 Task: Find public transportation options from Minneapolis, Minnesota, to Chicago, Illinois.
Action: Mouse pressed left at (251, 74)
Screenshot: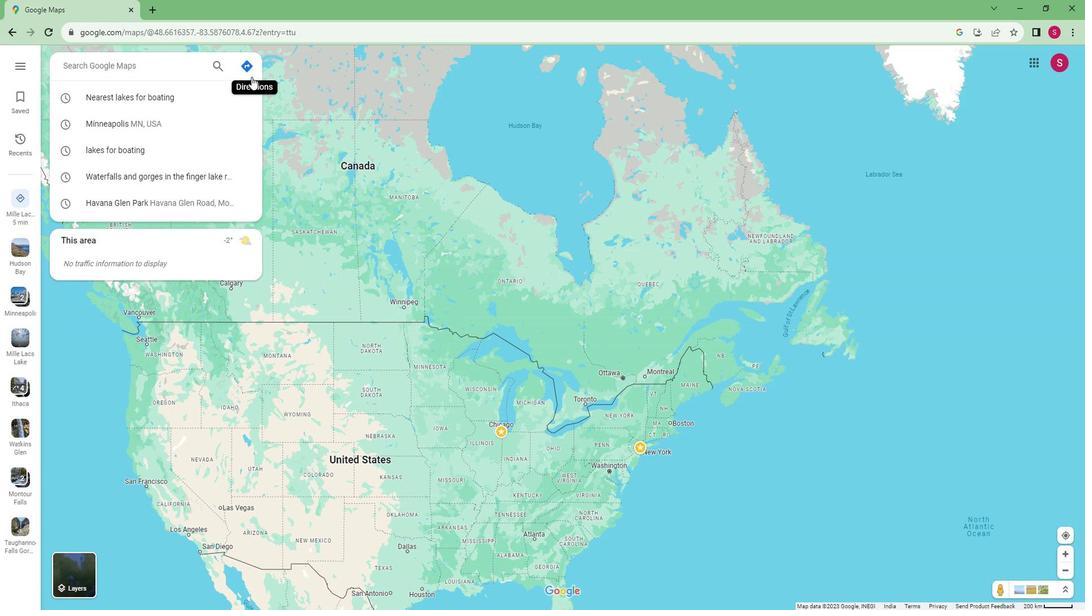 
Action: Mouse moved to (157, 95)
Screenshot: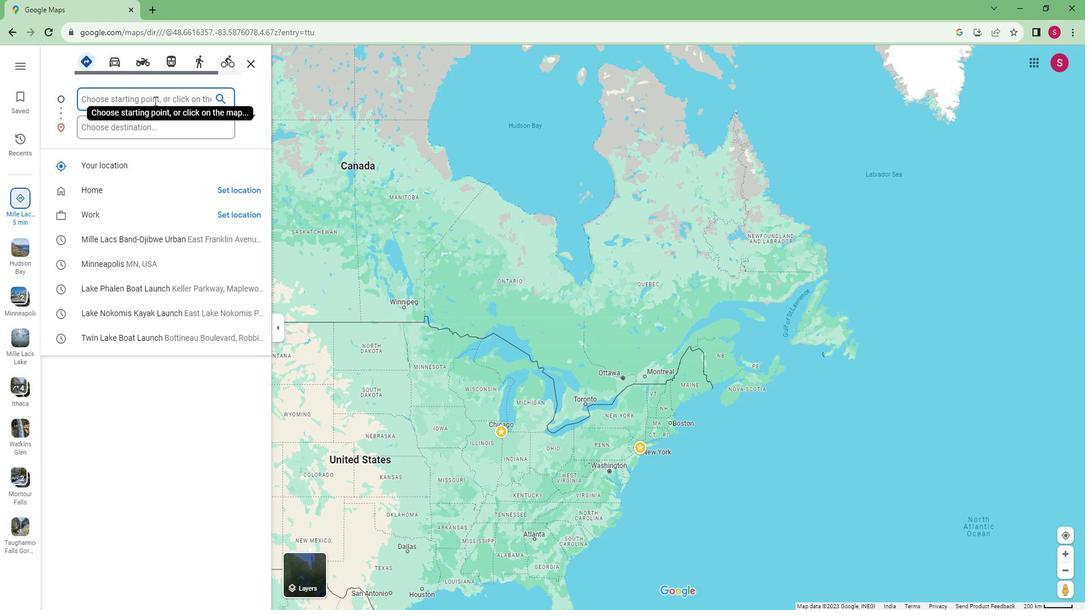 
Action: Mouse pressed left at (157, 95)
Screenshot: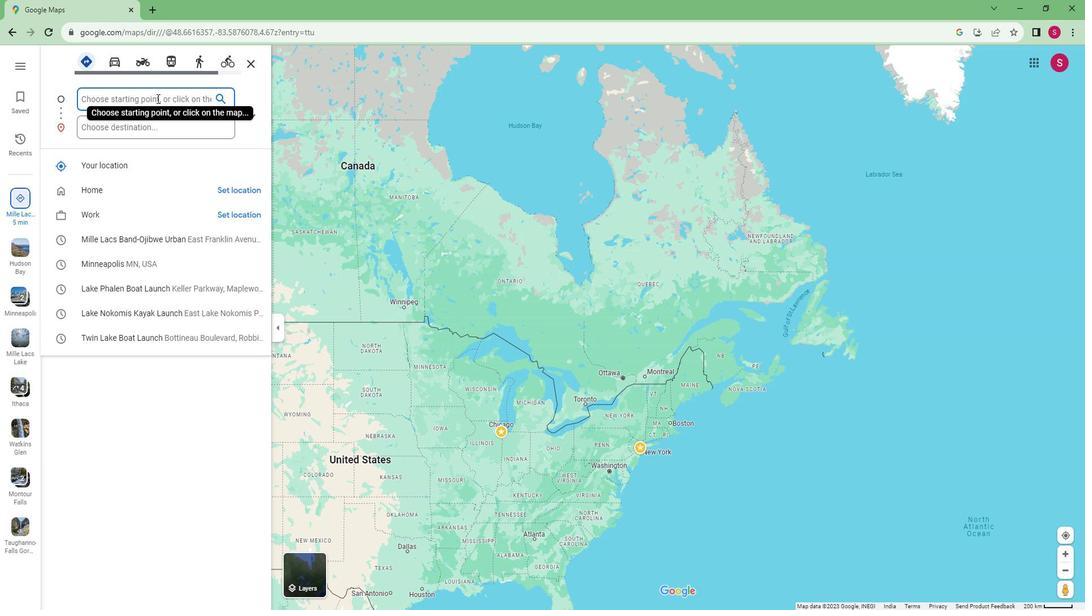
Action: Mouse moved to (158, 95)
Screenshot: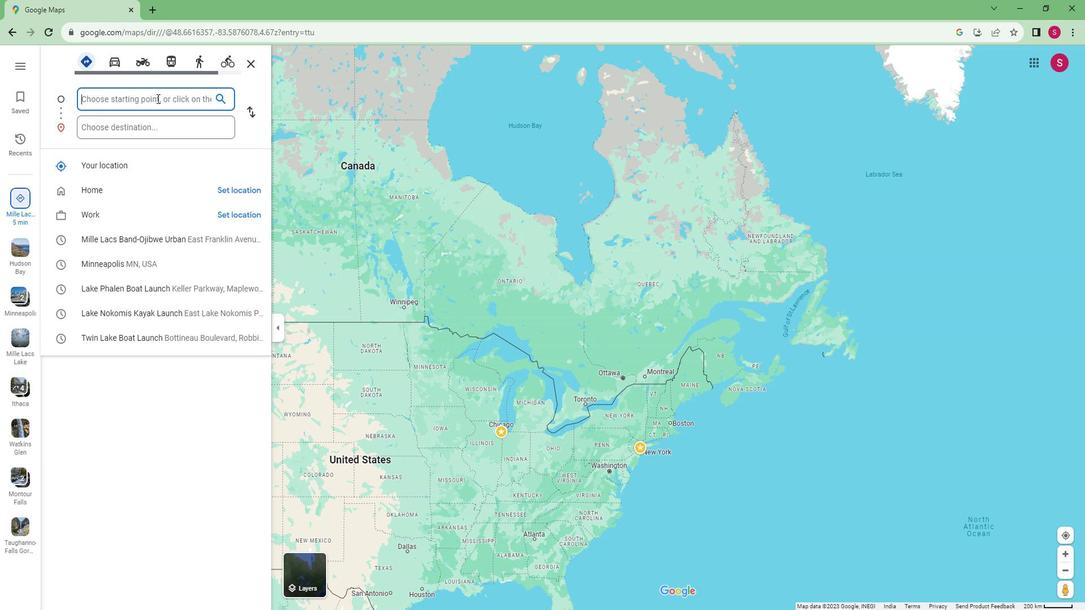 
Action: Key pressed <Key.caps_lock>M<Key.caps_lock>inneapol
Screenshot: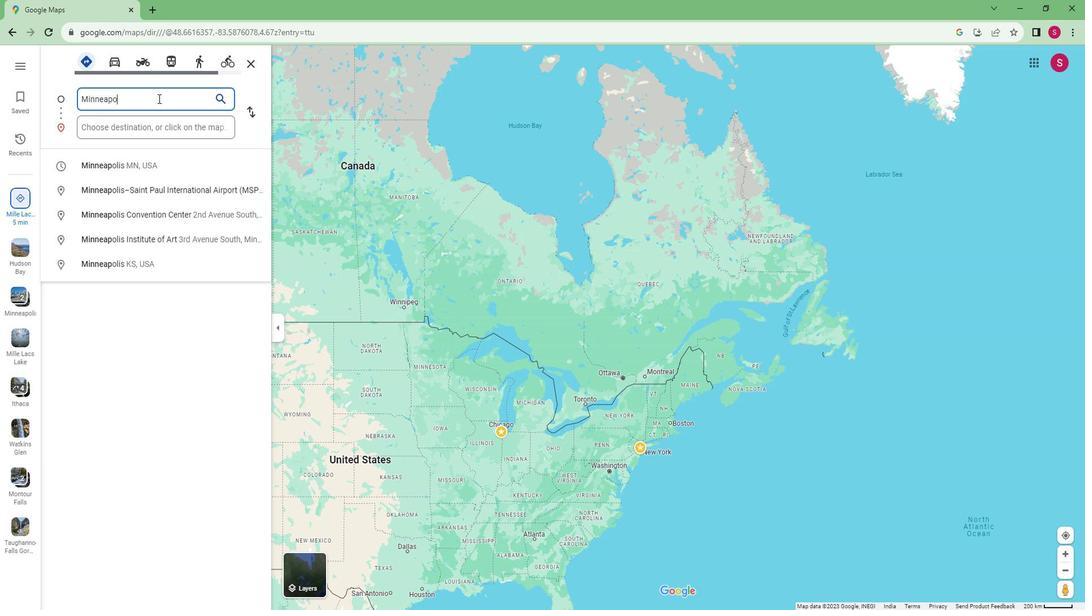 
Action: Mouse moved to (158, 95)
Screenshot: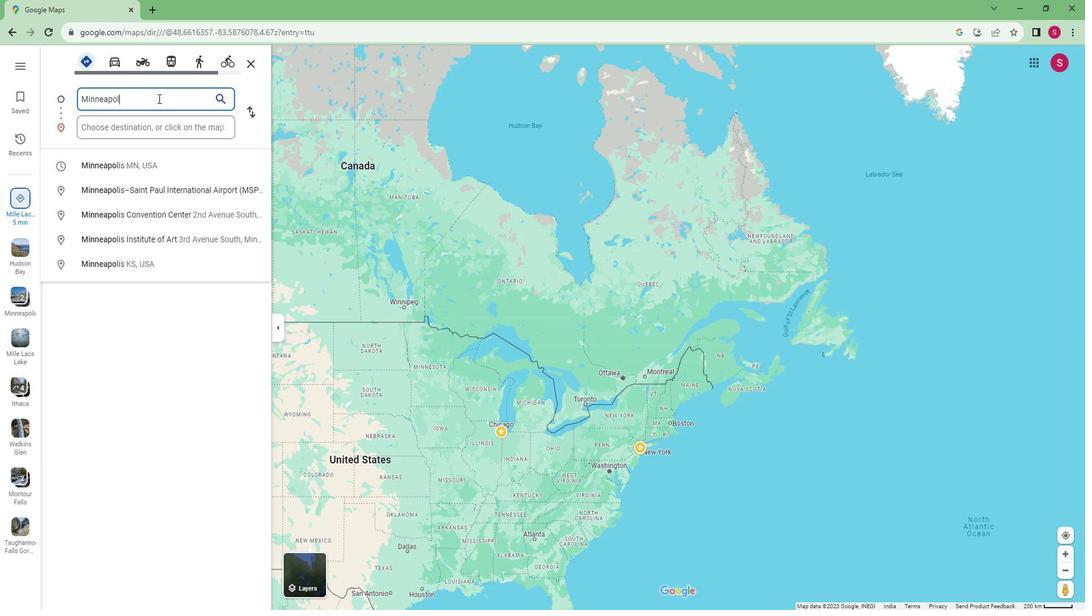 
Action: Key pressed is,<Key.caps_lock>M<Key.caps_lock>innesota
Screenshot: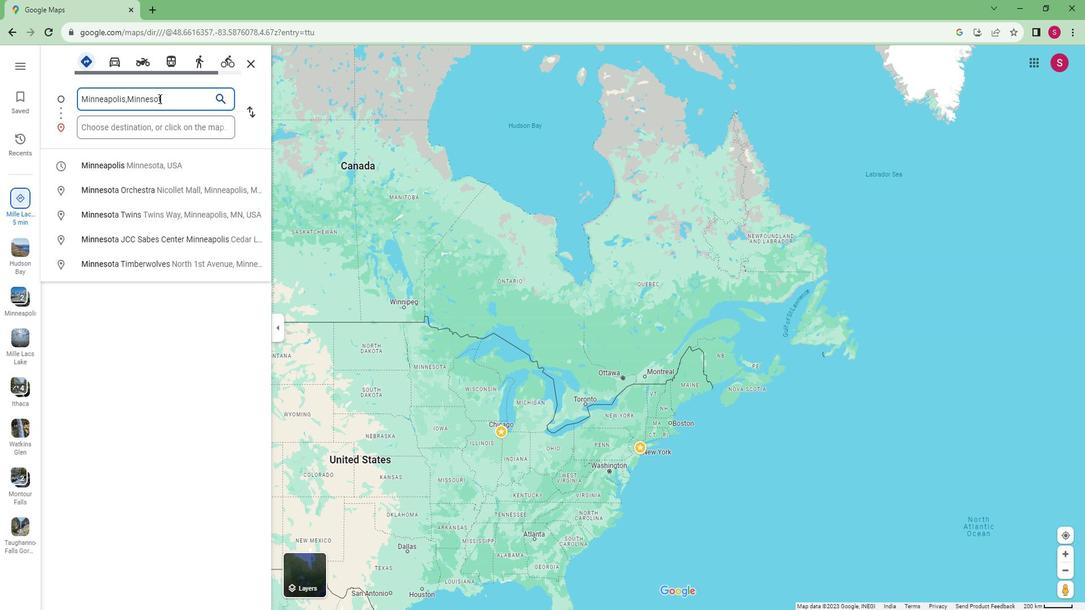 
Action: Mouse moved to (147, 151)
Screenshot: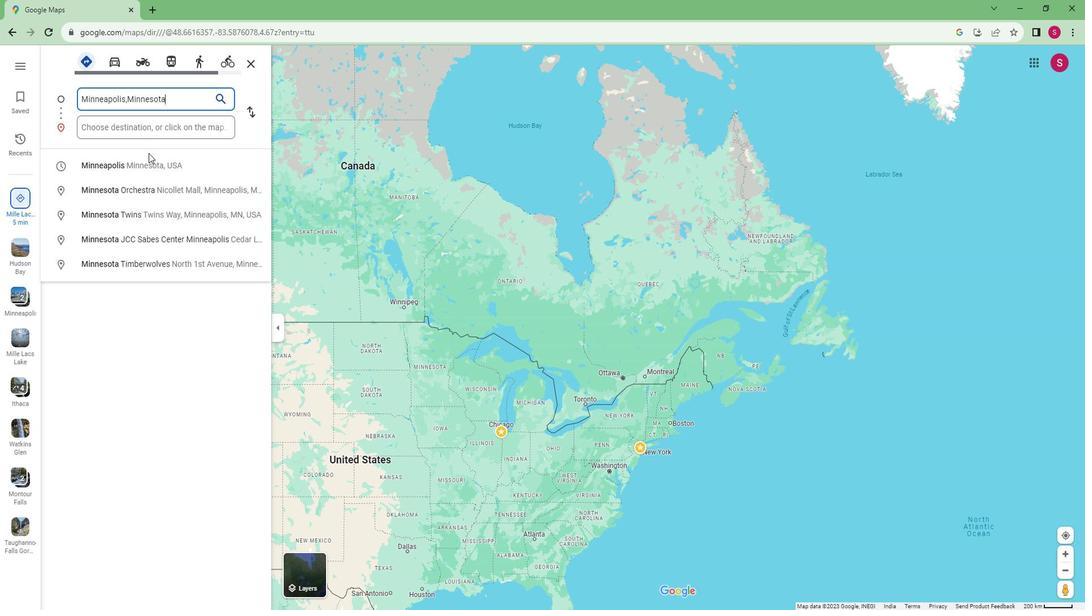 
Action: Mouse pressed left at (147, 151)
Screenshot: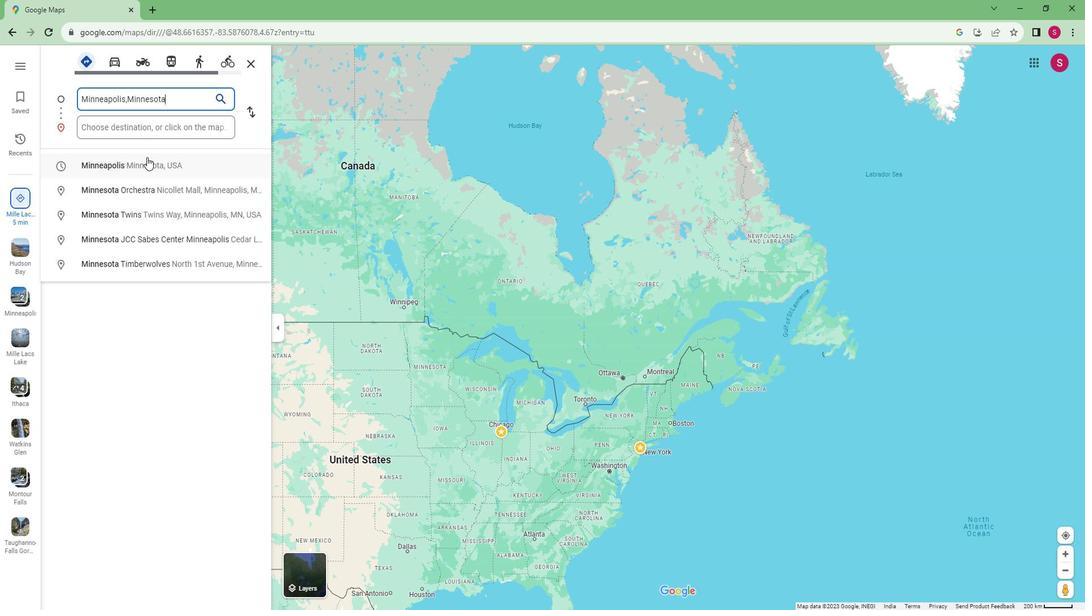
Action: Mouse moved to (151, 111)
Screenshot: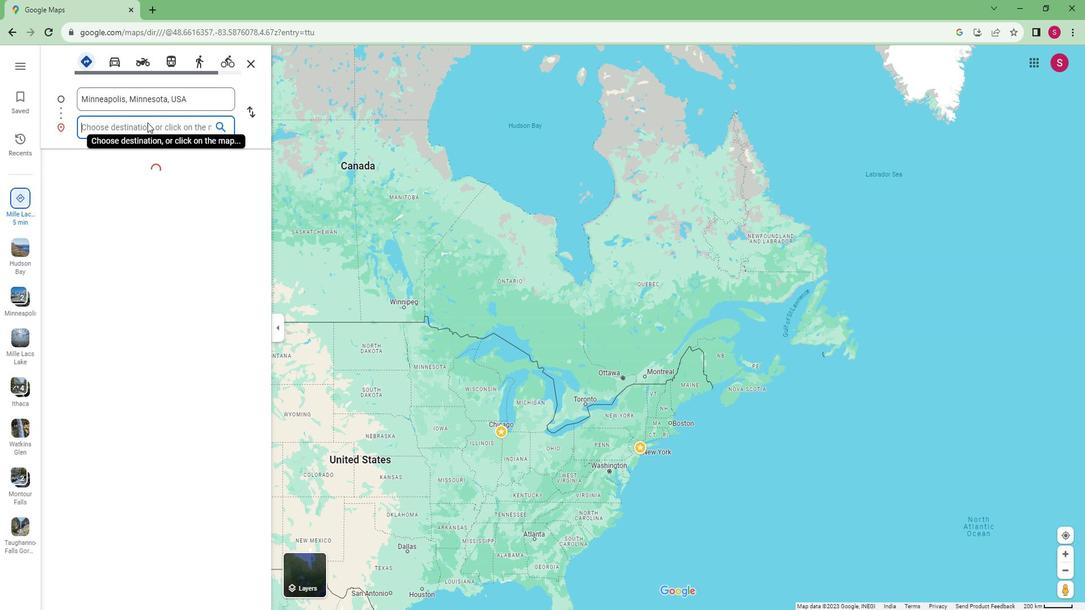 
Action: Mouse pressed left at (151, 111)
Screenshot: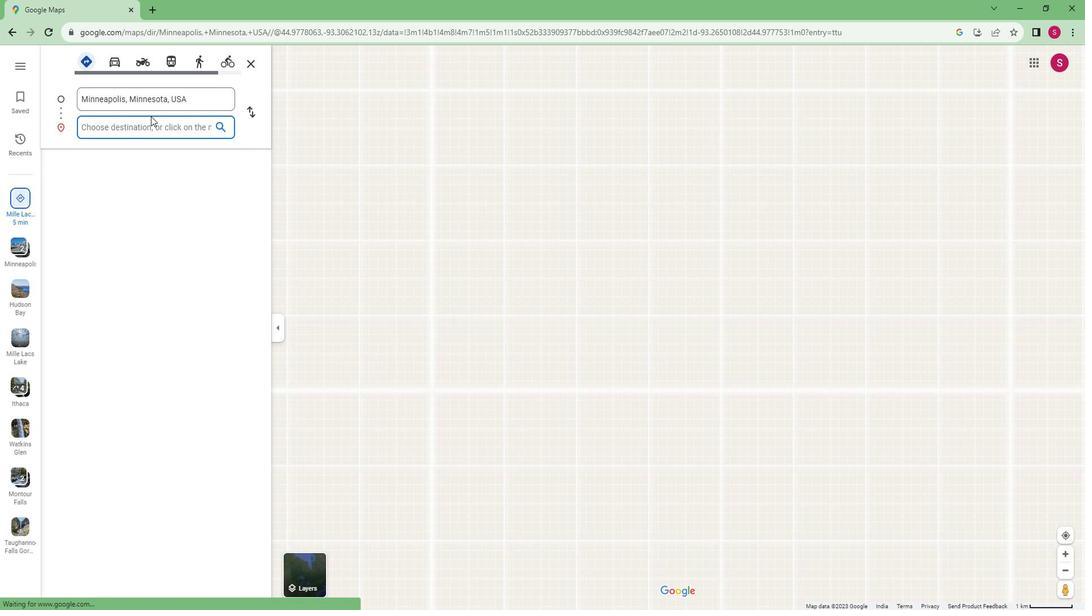 
Action: Key pressed <Key.caps_lock>C<Key.caps_lock>hicagi<Key.backspace>o,<Key.caps_lock>I<Key.caps_lock>llinois
Screenshot: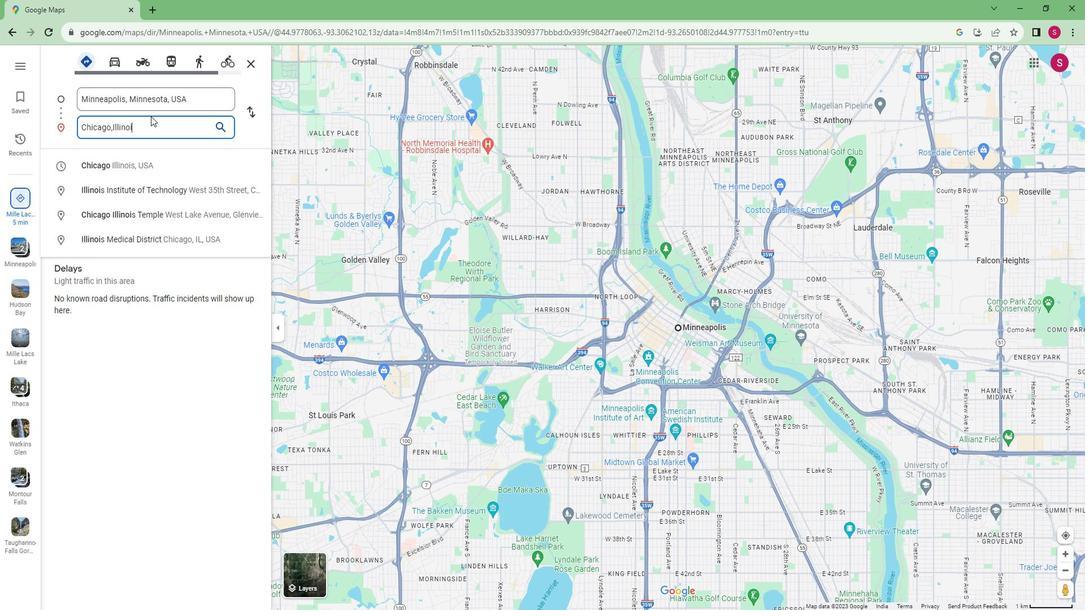 
Action: Mouse moved to (120, 148)
Screenshot: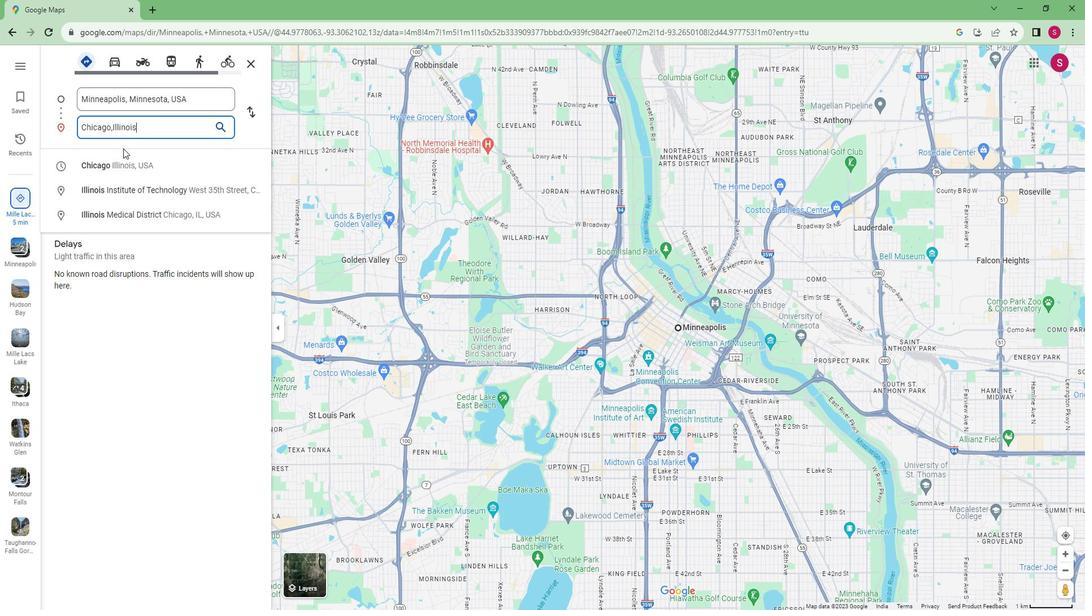 
Action: Mouse pressed left at (120, 148)
Screenshot: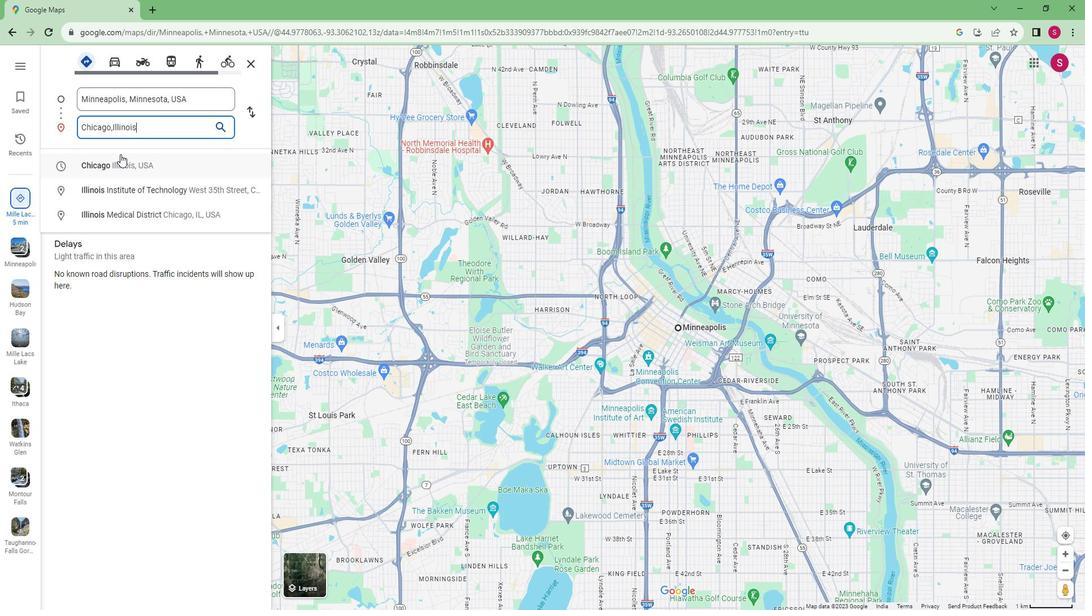 
Action: Mouse moved to (175, 74)
Screenshot: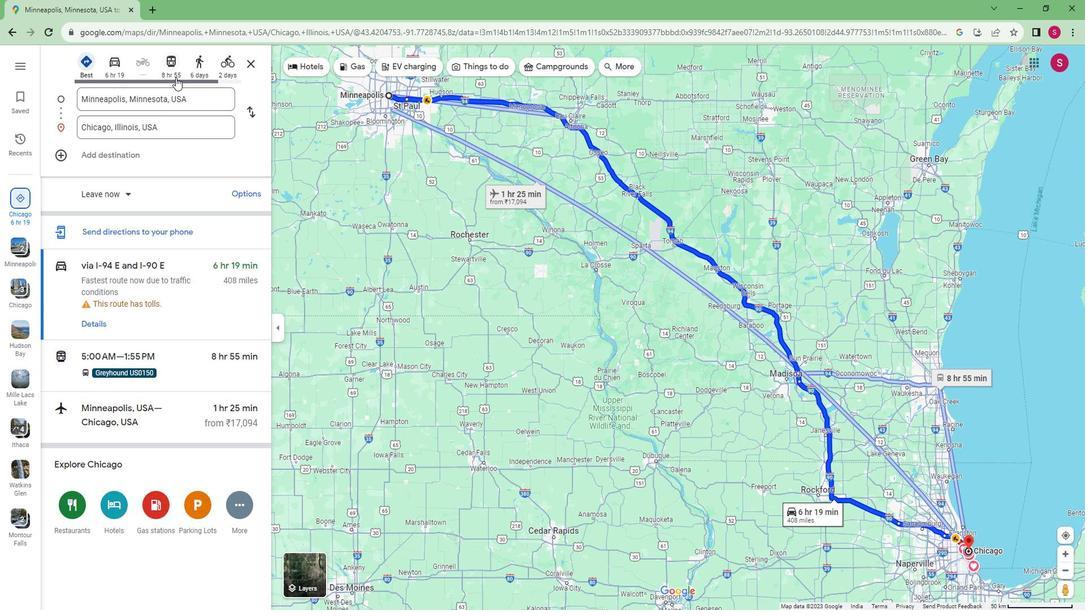 
Action: Mouse pressed left at (175, 74)
Screenshot: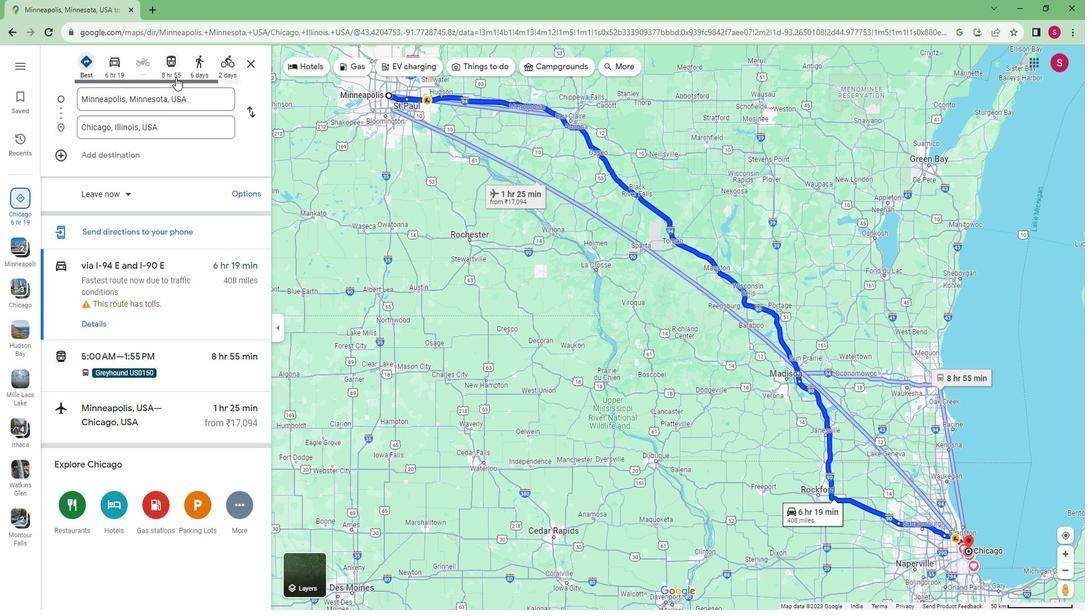 
Action: Mouse moved to (82, 293)
Screenshot: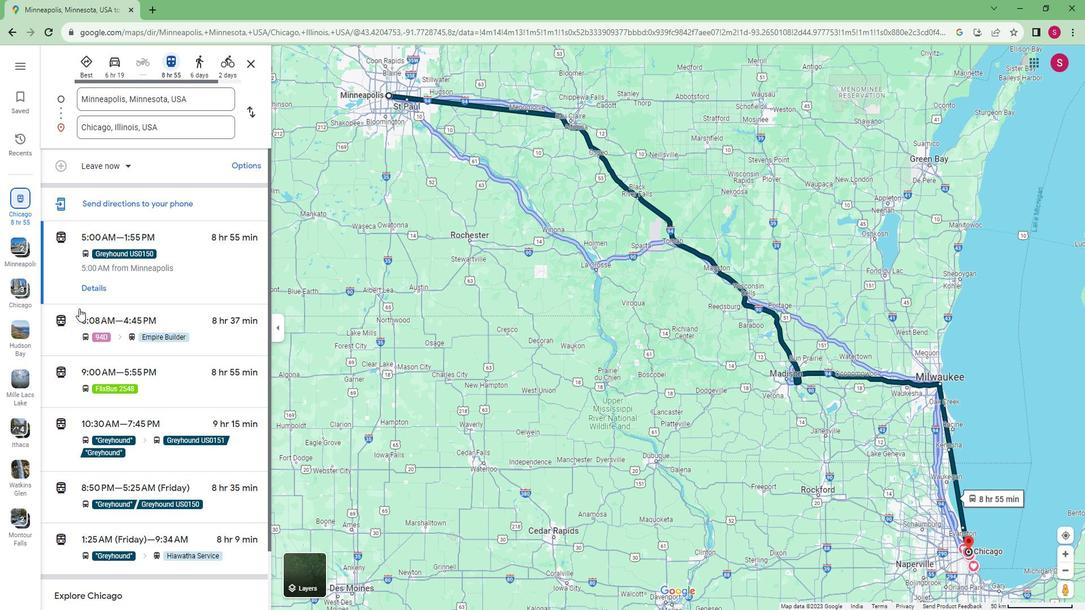 
Action: Mouse scrolled (82, 292) with delta (0, 0)
Screenshot: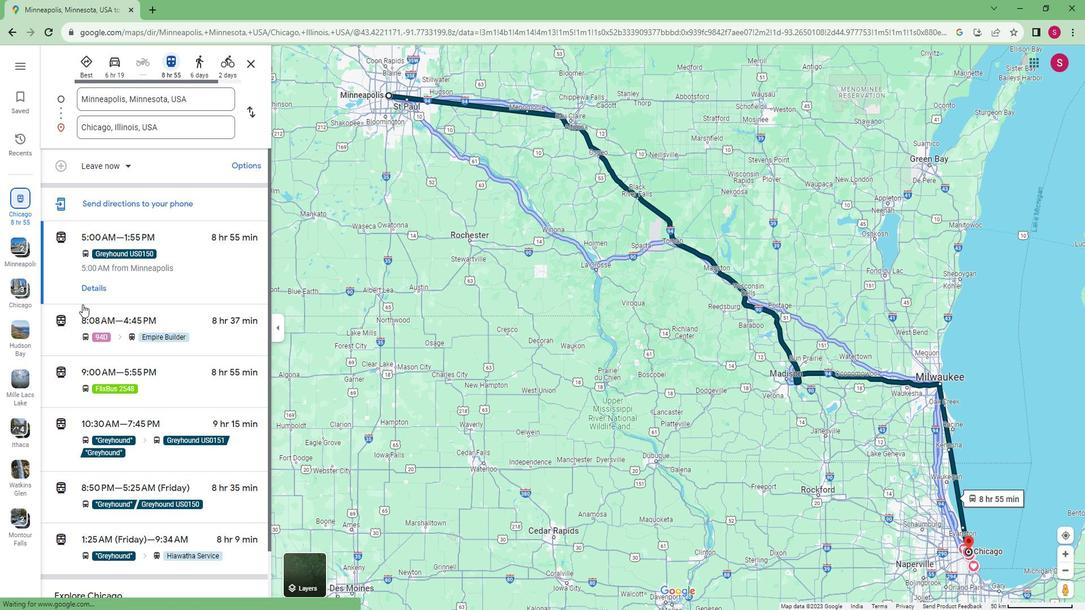 
Action: Mouse scrolled (82, 292) with delta (0, 0)
Screenshot: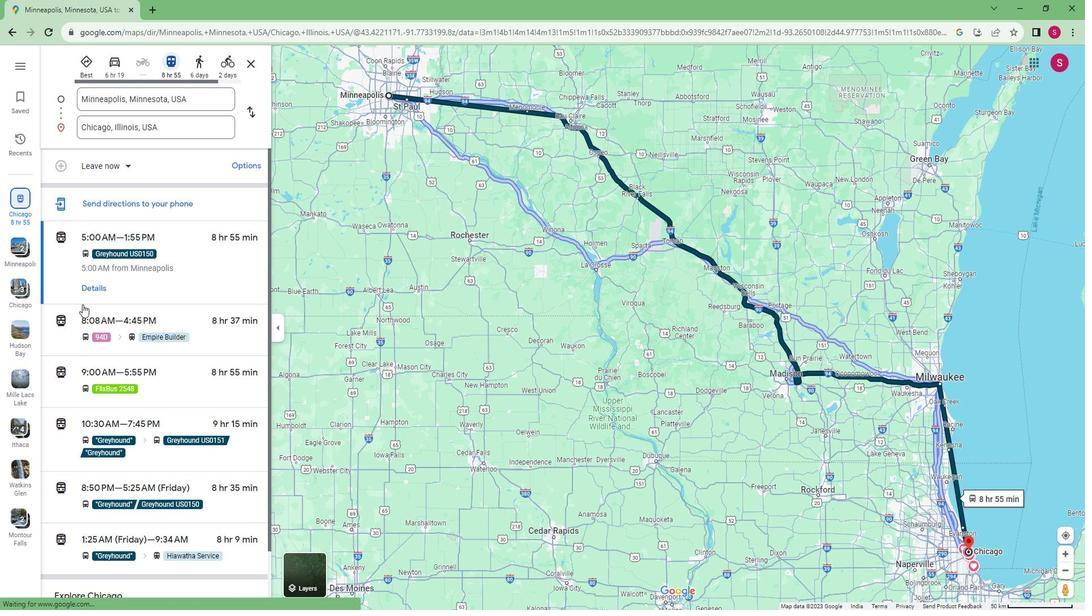 
Action: Mouse scrolled (82, 292) with delta (0, 0)
Screenshot: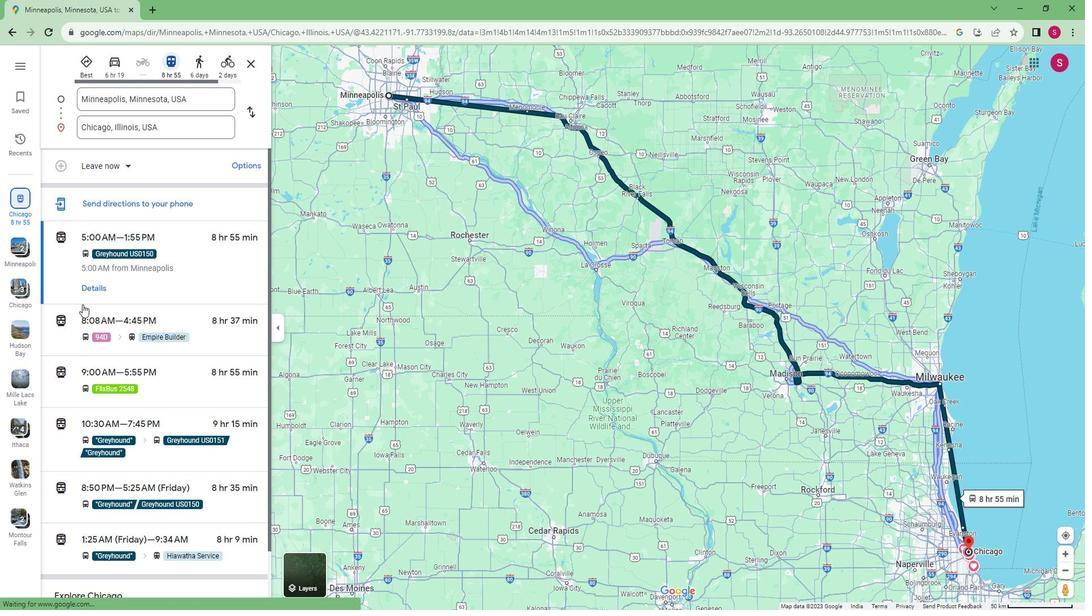 
Action: Mouse scrolled (82, 292) with delta (0, 0)
Screenshot: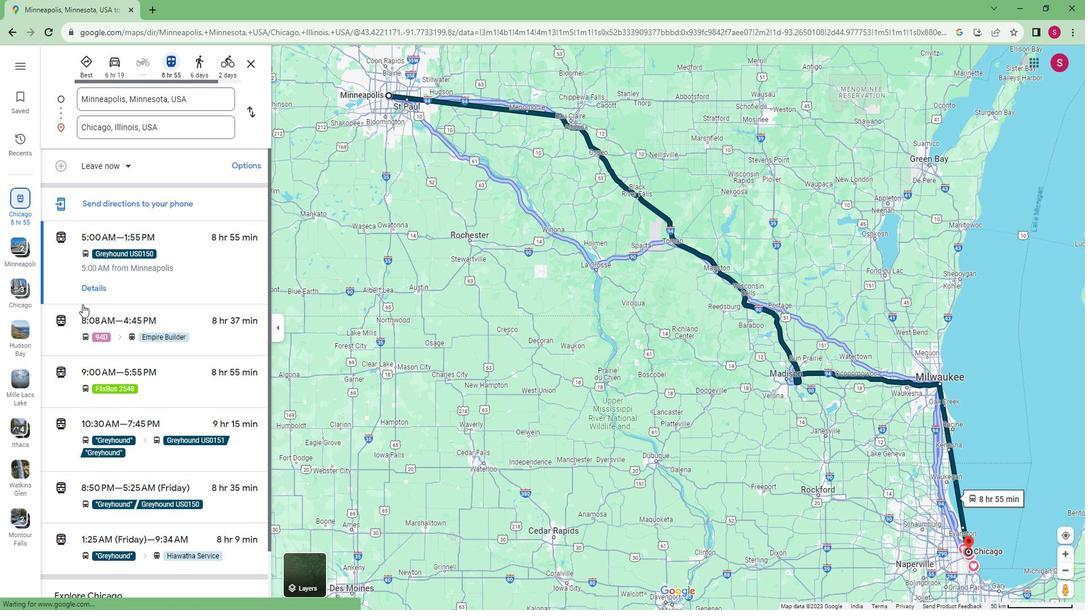 
Action: Mouse moved to (83, 290)
Screenshot: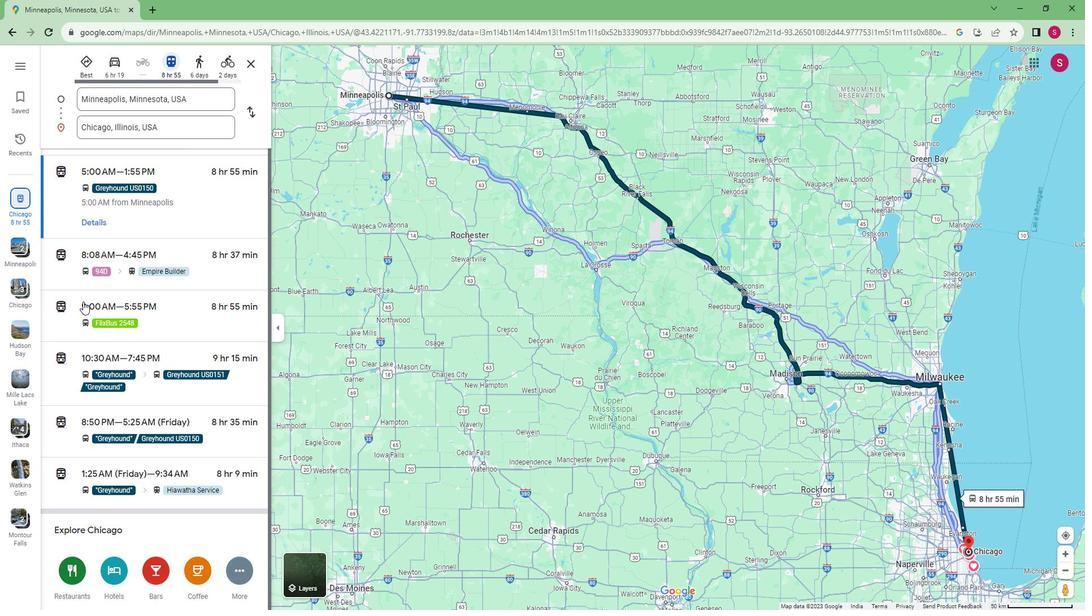 
